 Task: Enable the option "Use a fixed-width (monospace) font when editing Markdown".
Action: Mouse moved to (1160, 103)
Screenshot: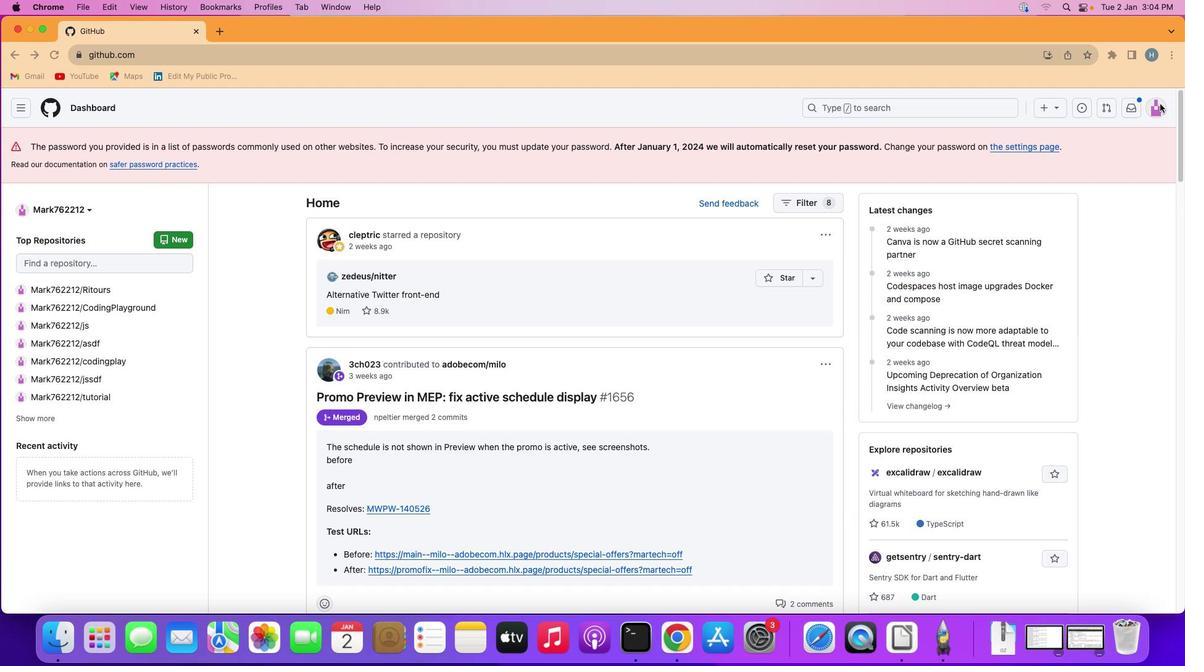 
Action: Mouse pressed left at (1160, 103)
Screenshot: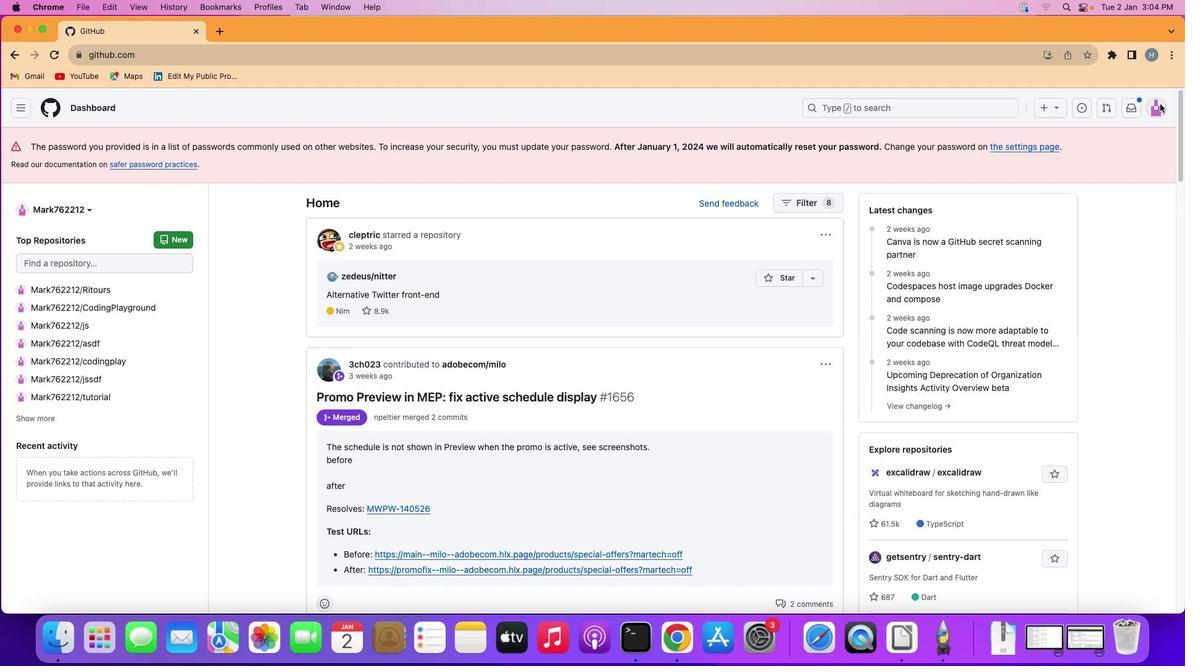 
Action: Mouse moved to (1152, 106)
Screenshot: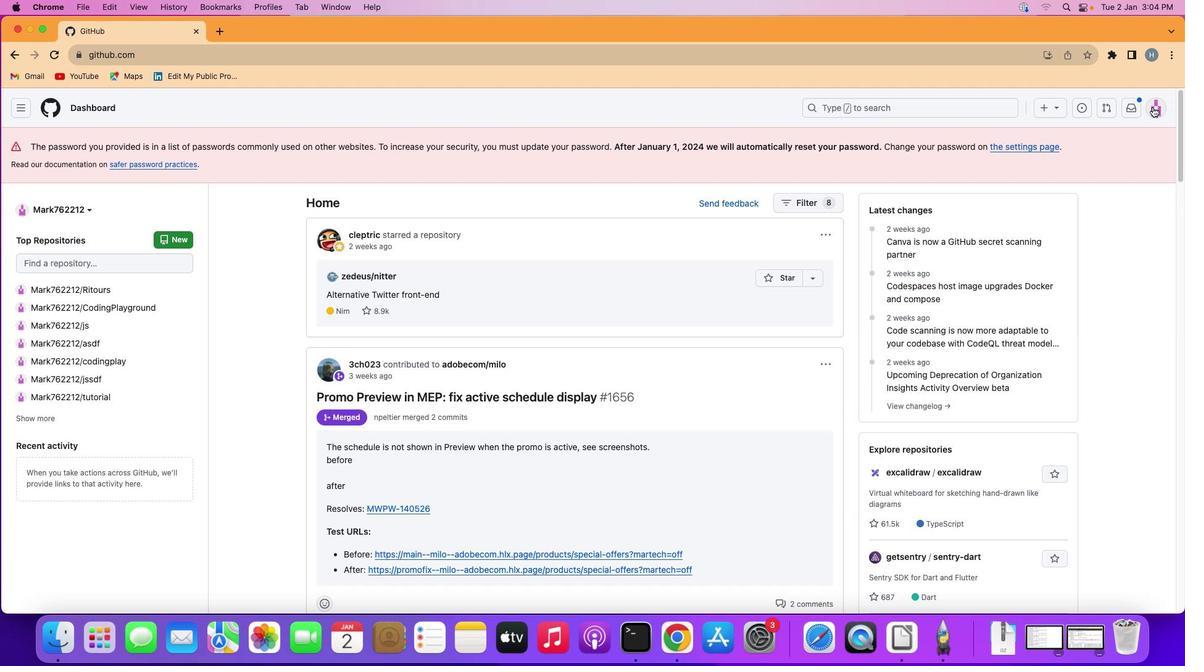 
Action: Mouse pressed left at (1152, 106)
Screenshot: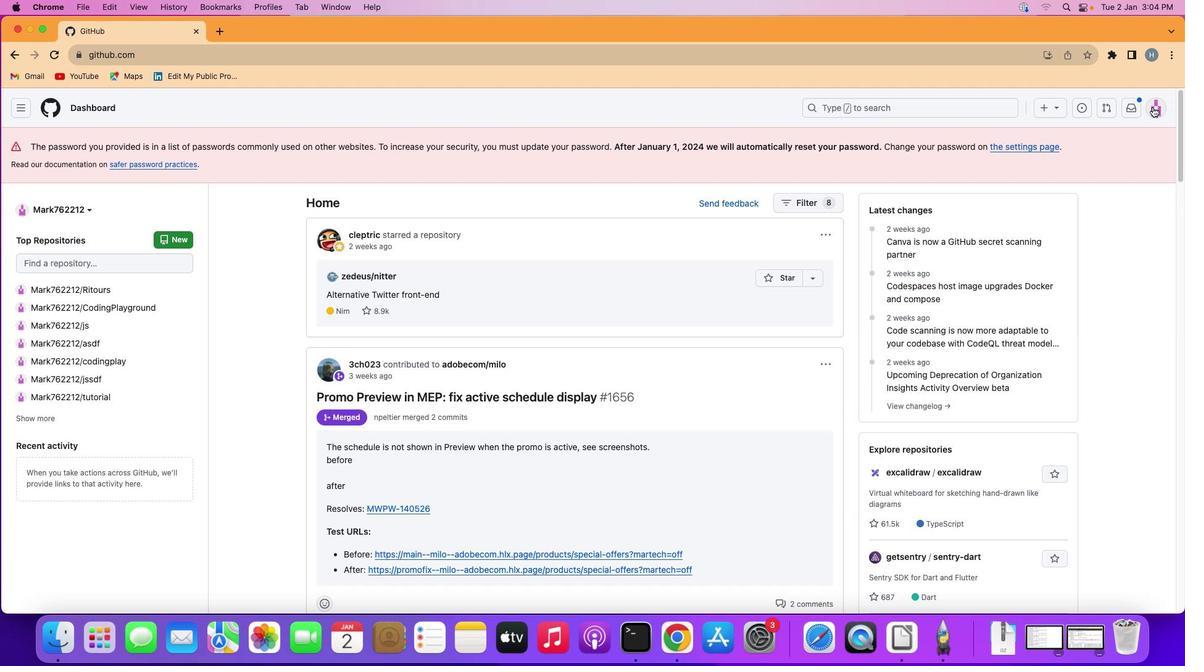 
Action: Mouse moved to (1055, 442)
Screenshot: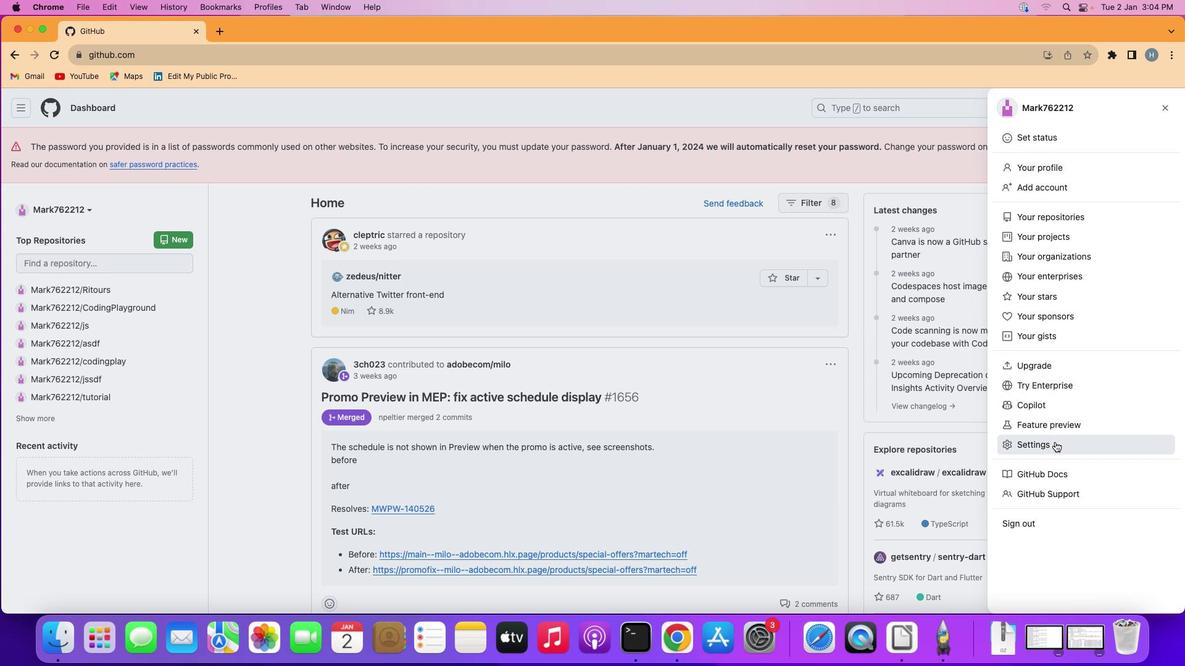
Action: Mouse pressed left at (1055, 442)
Screenshot: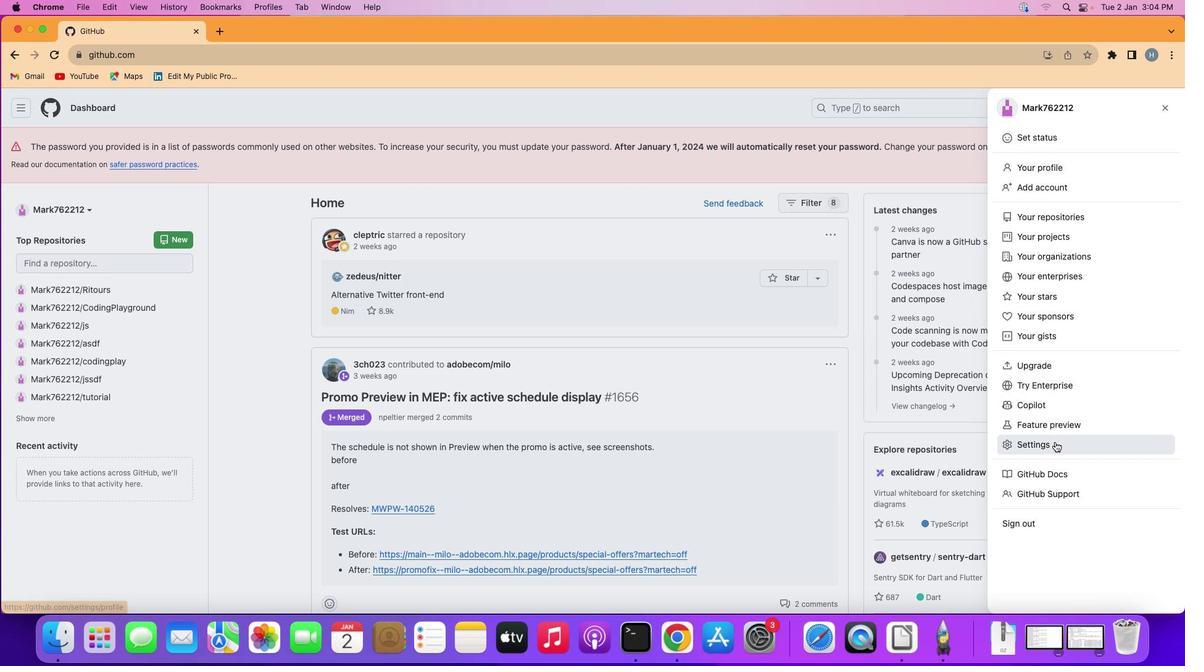 
Action: Mouse moved to (386, 461)
Screenshot: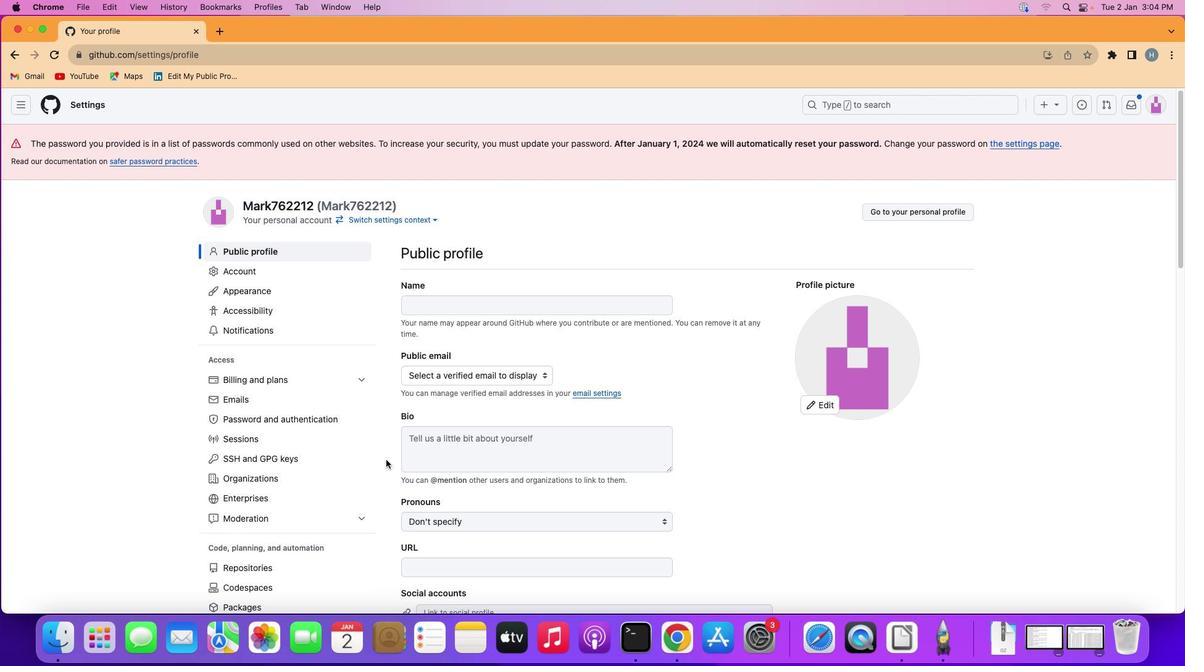 
Action: Mouse scrolled (386, 461) with delta (0, 0)
Screenshot: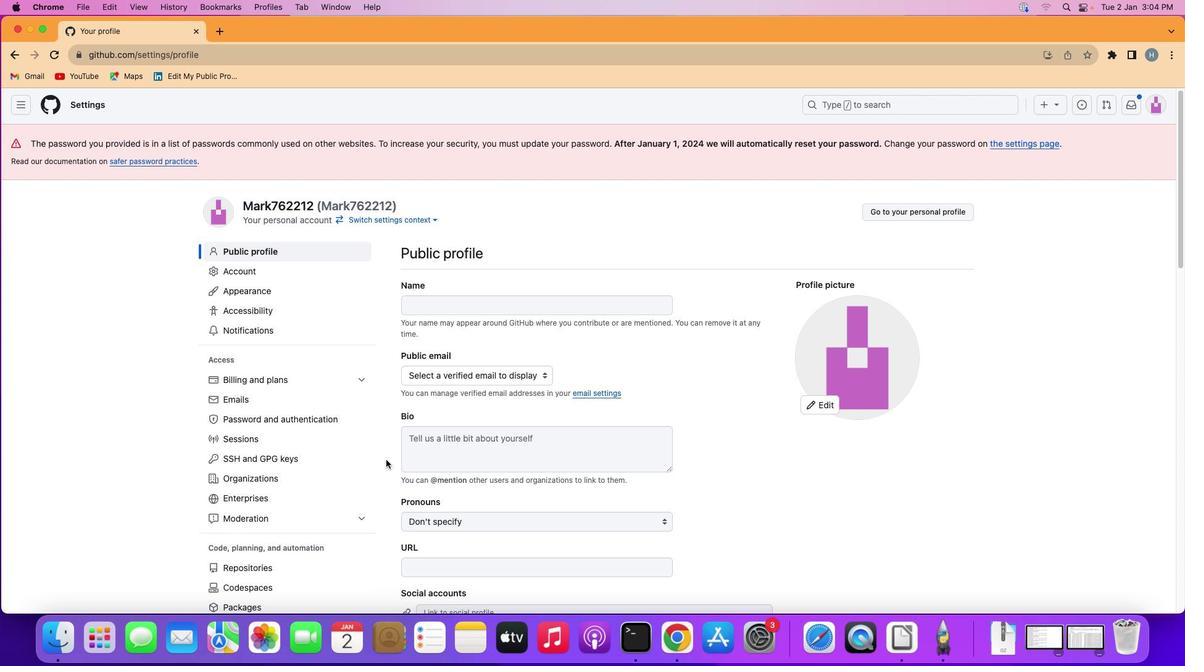 
Action: Mouse moved to (386, 460)
Screenshot: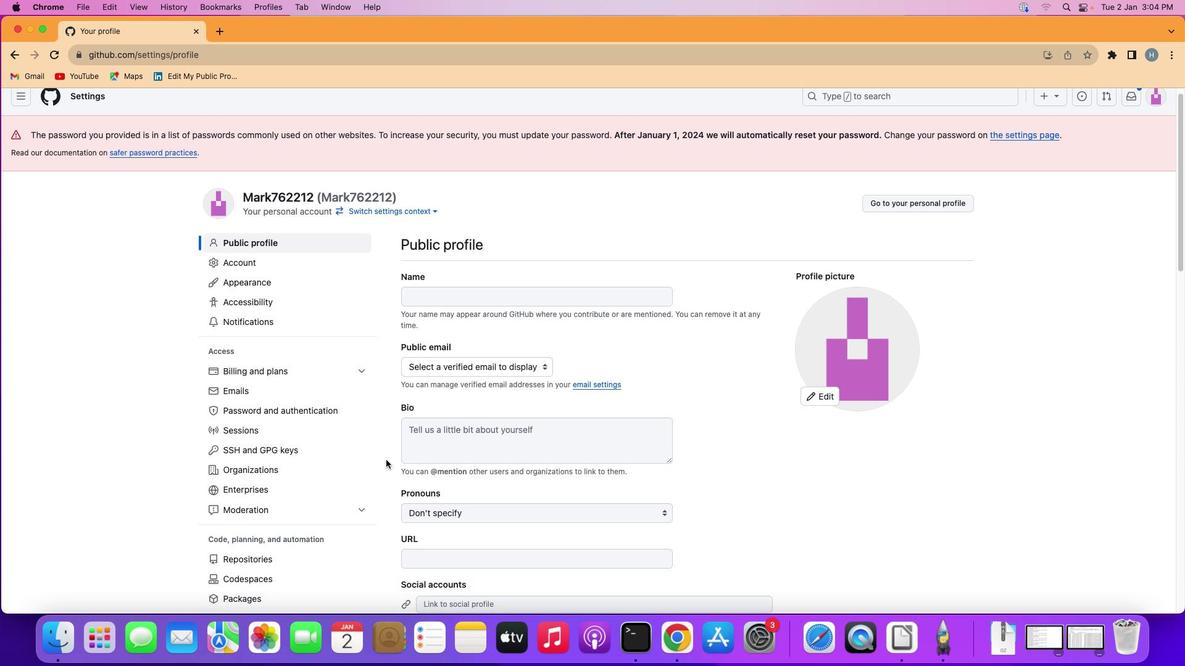 
Action: Mouse scrolled (386, 460) with delta (0, 0)
Screenshot: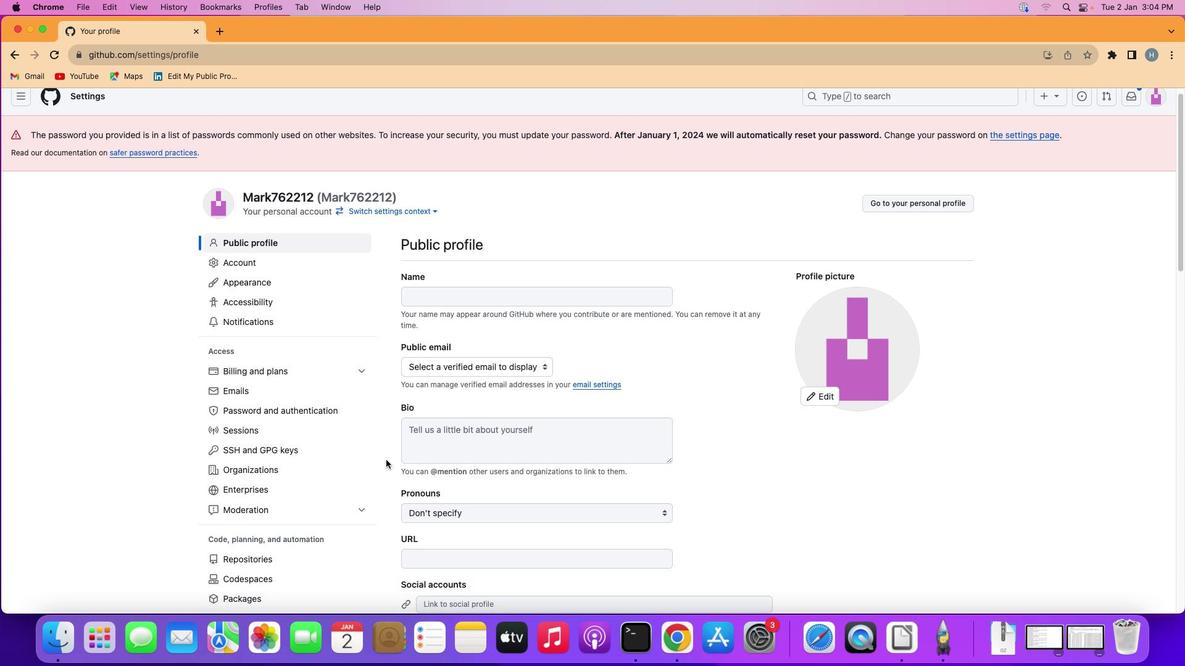 
Action: Mouse moved to (386, 459)
Screenshot: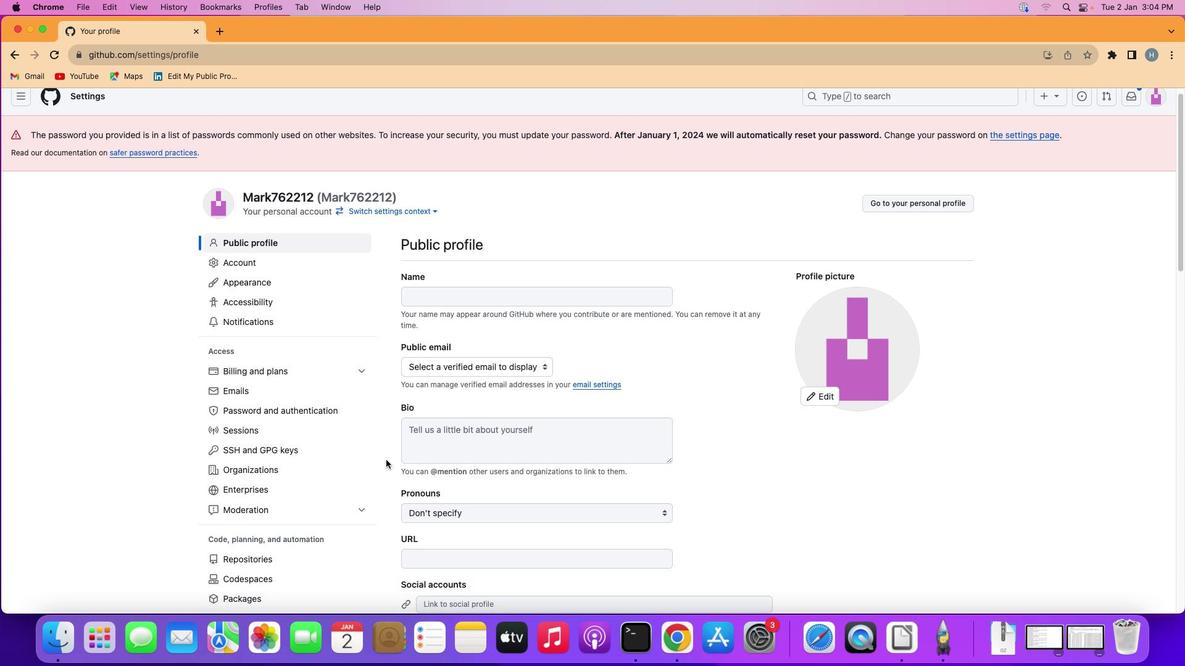 
Action: Mouse scrolled (386, 459) with delta (0, -1)
Screenshot: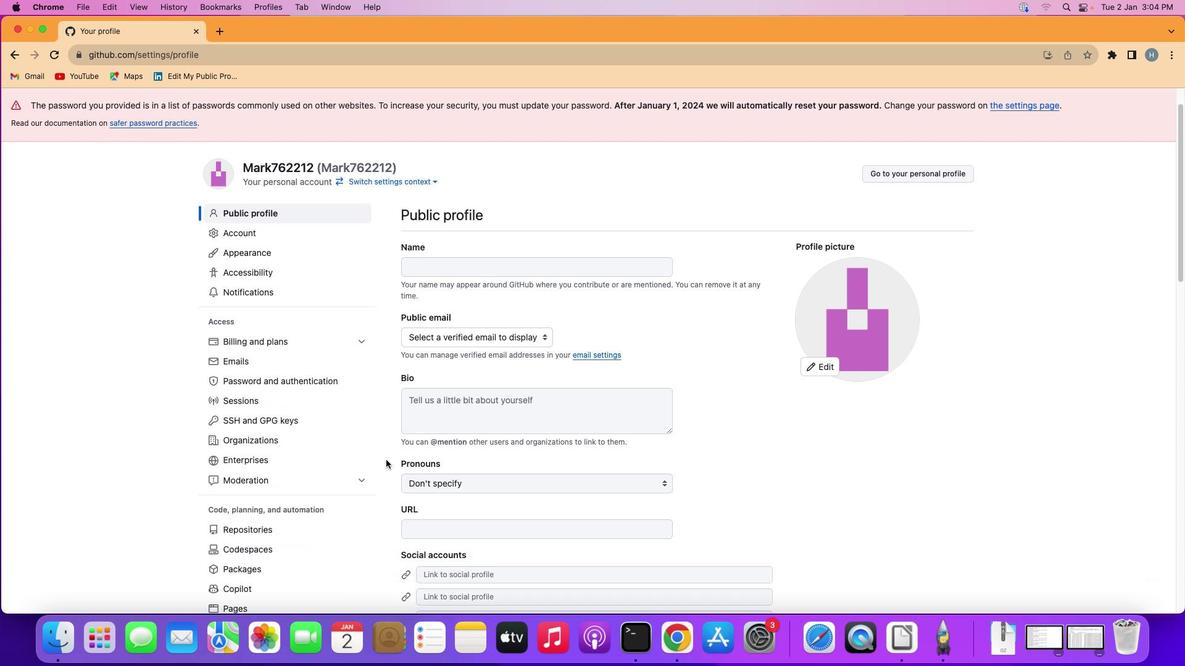 
Action: Mouse moved to (271, 228)
Screenshot: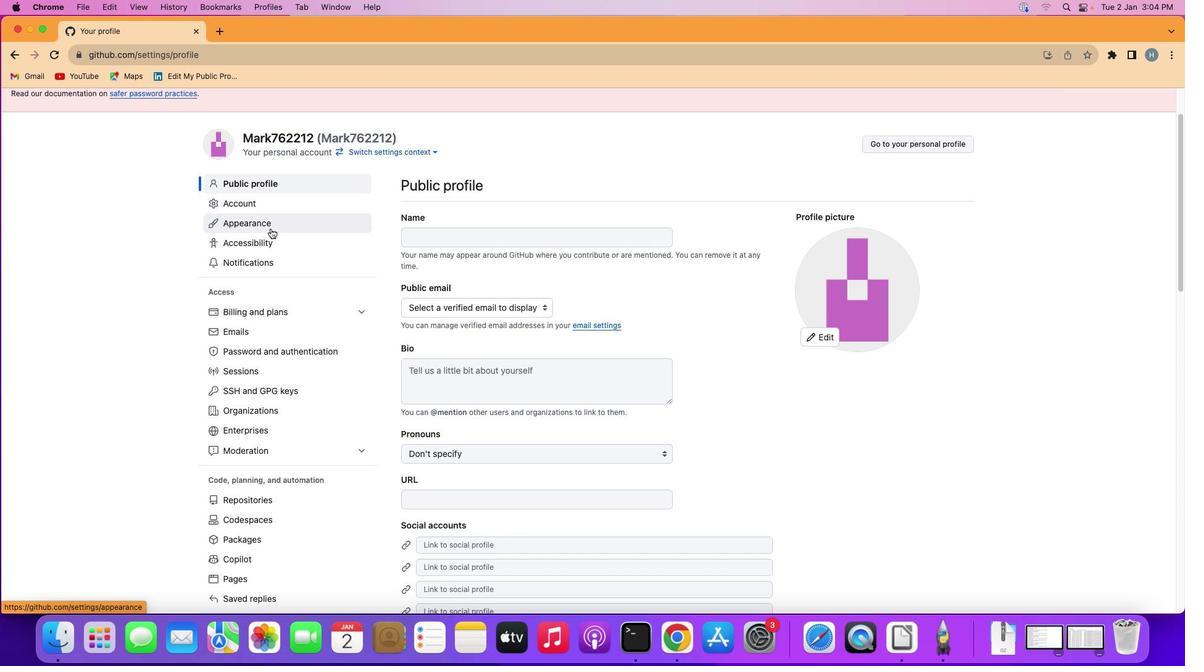 
Action: Mouse pressed left at (271, 228)
Screenshot: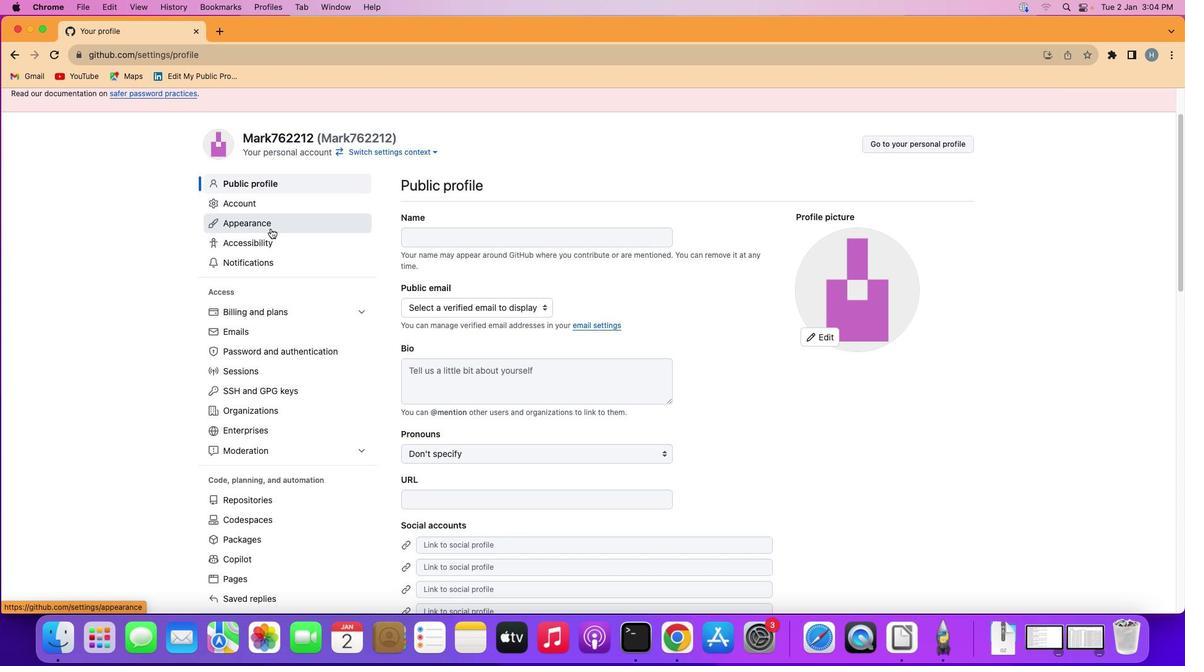
Action: Mouse moved to (625, 445)
Screenshot: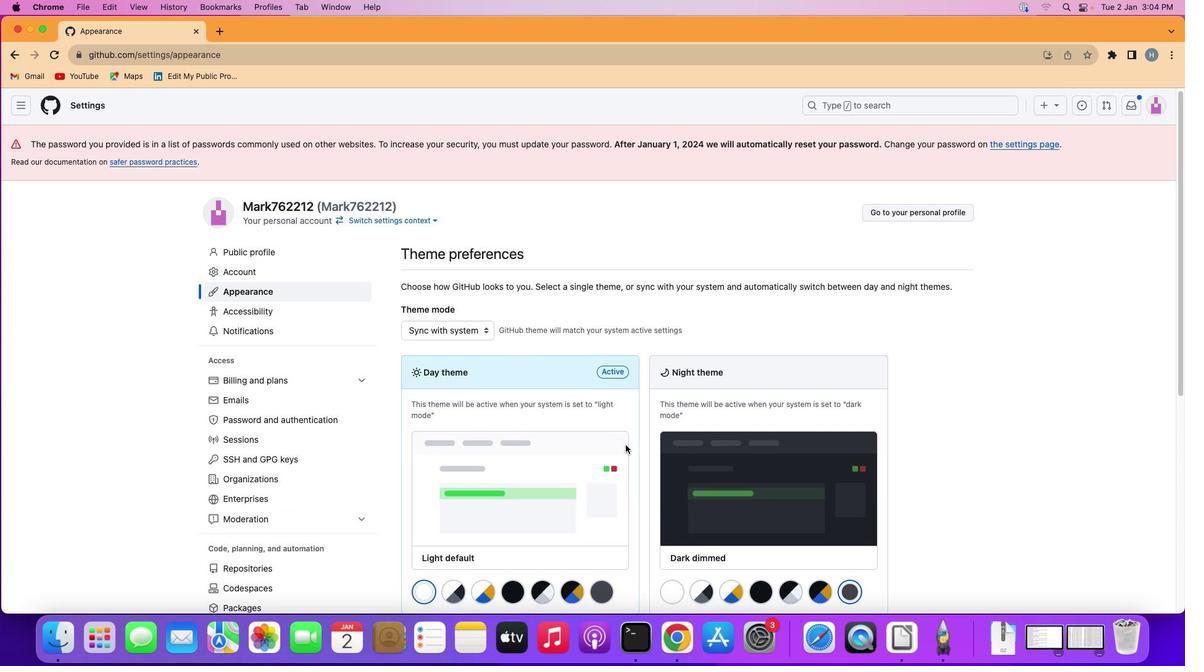 
Action: Mouse scrolled (625, 445) with delta (0, 0)
Screenshot: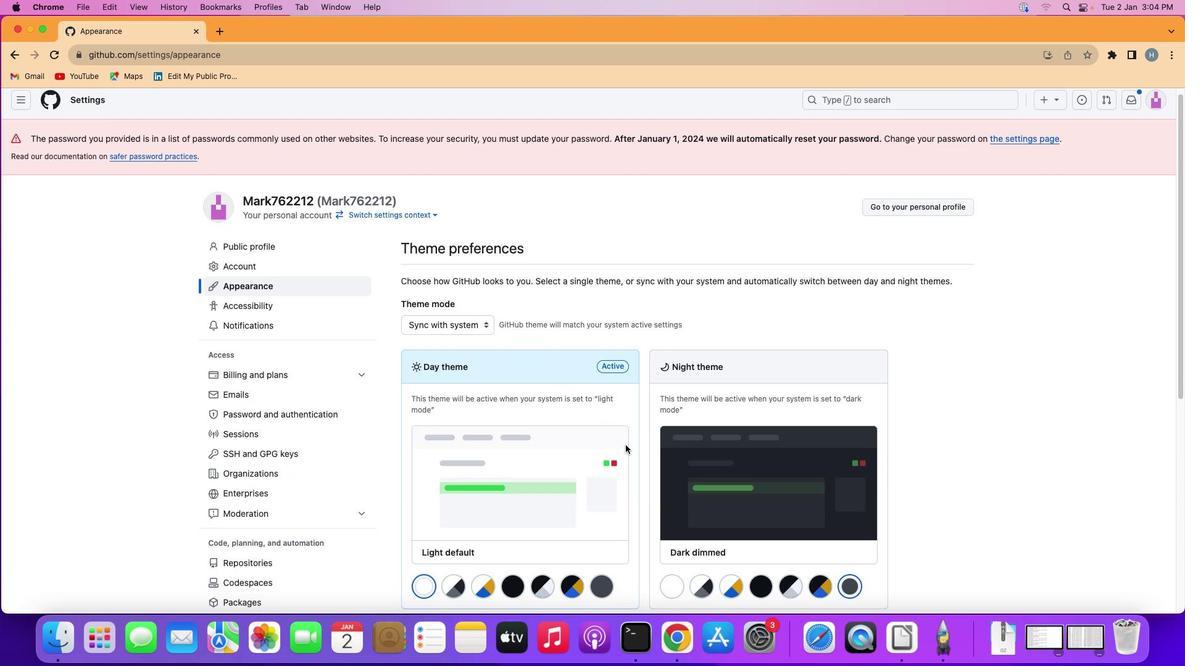 
Action: Mouse moved to (625, 445)
Screenshot: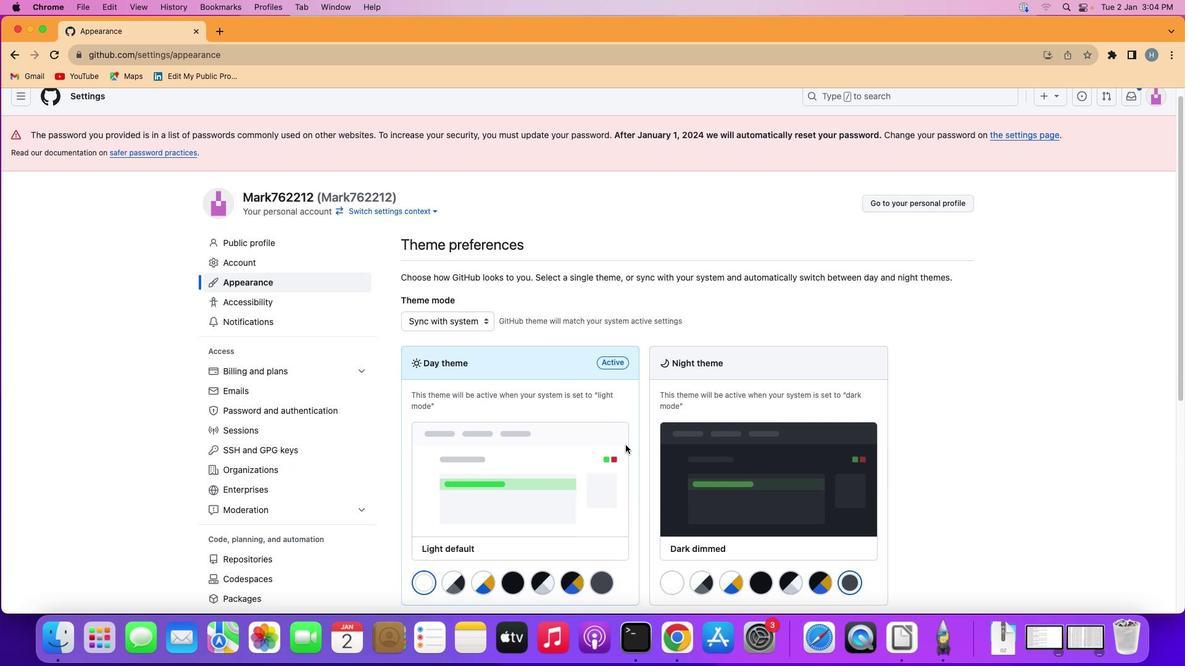 
Action: Mouse scrolled (625, 445) with delta (0, 0)
Screenshot: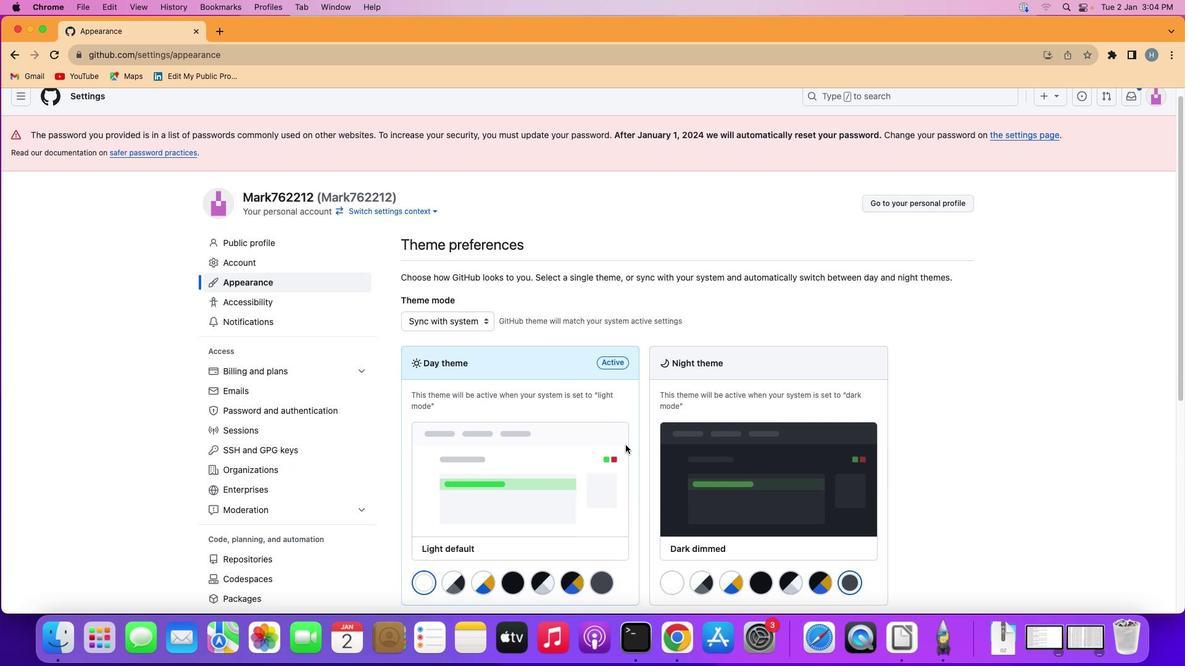 
Action: Mouse moved to (625, 445)
Screenshot: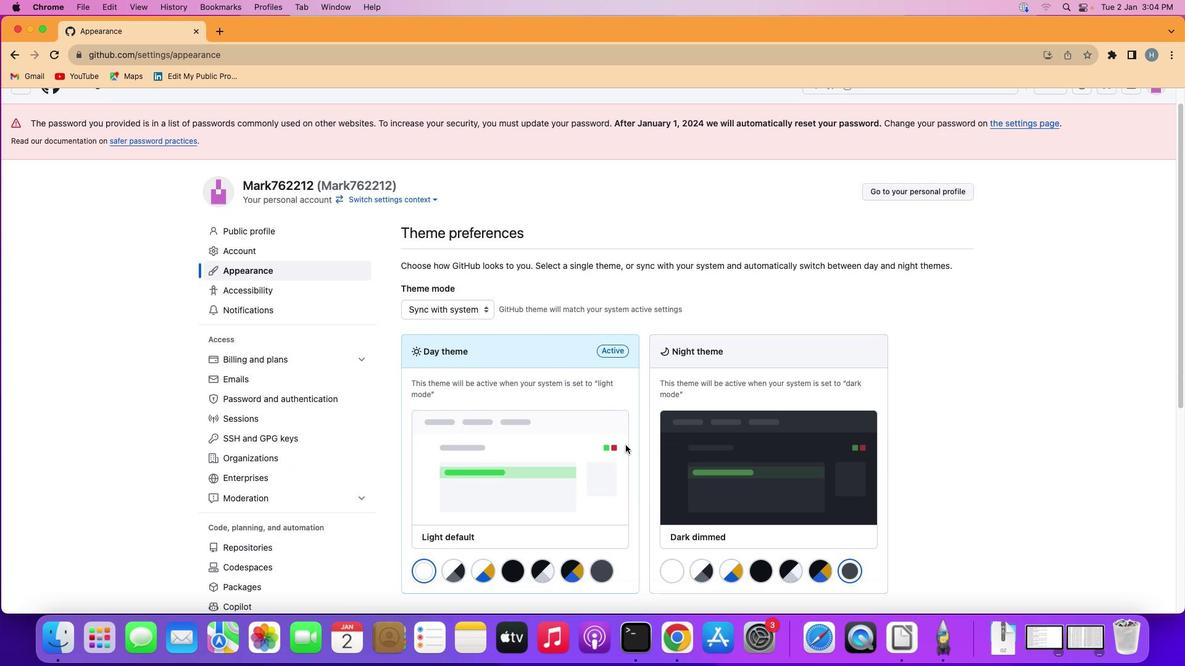 
Action: Mouse scrolled (625, 445) with delta (0, -1)
Screenshot: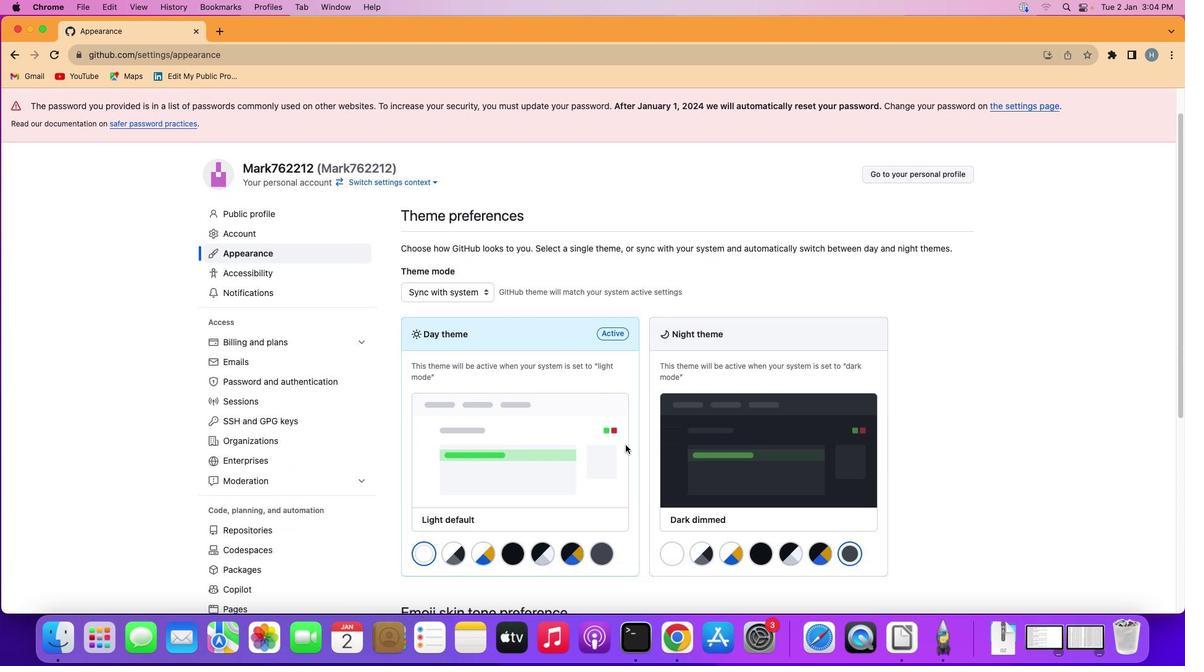 
Action: Mouse moved to (624, 443)
Screenshot: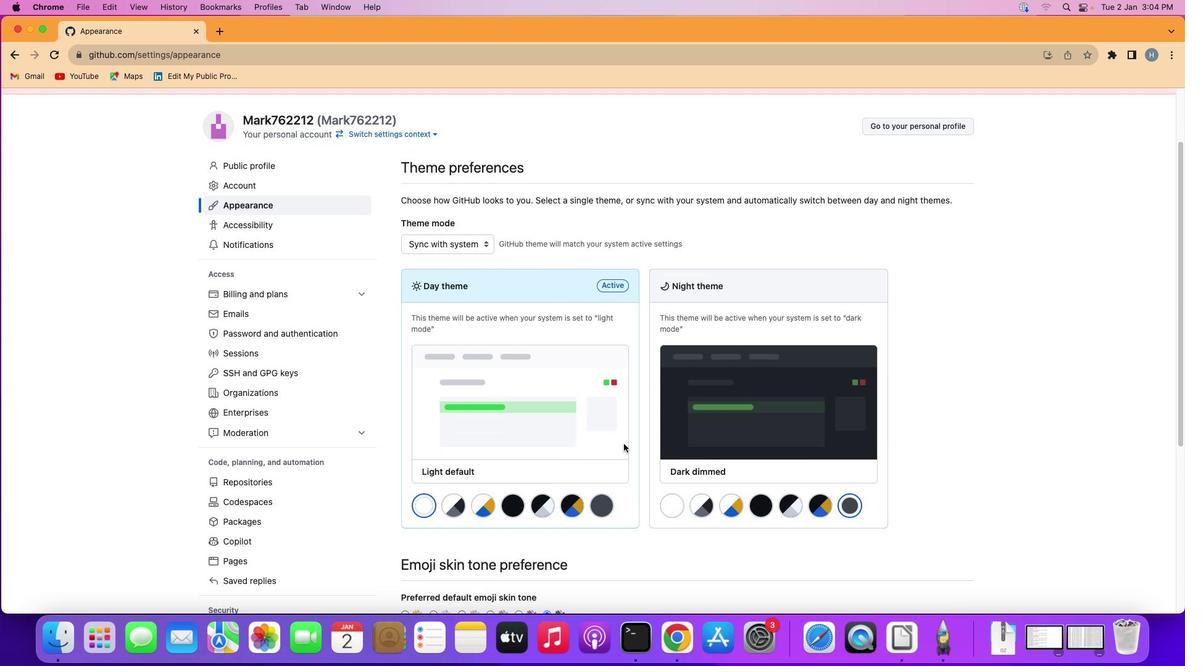 
Action: Mouse scrolled (624, 443) with delta (0, 0)
Screenshot: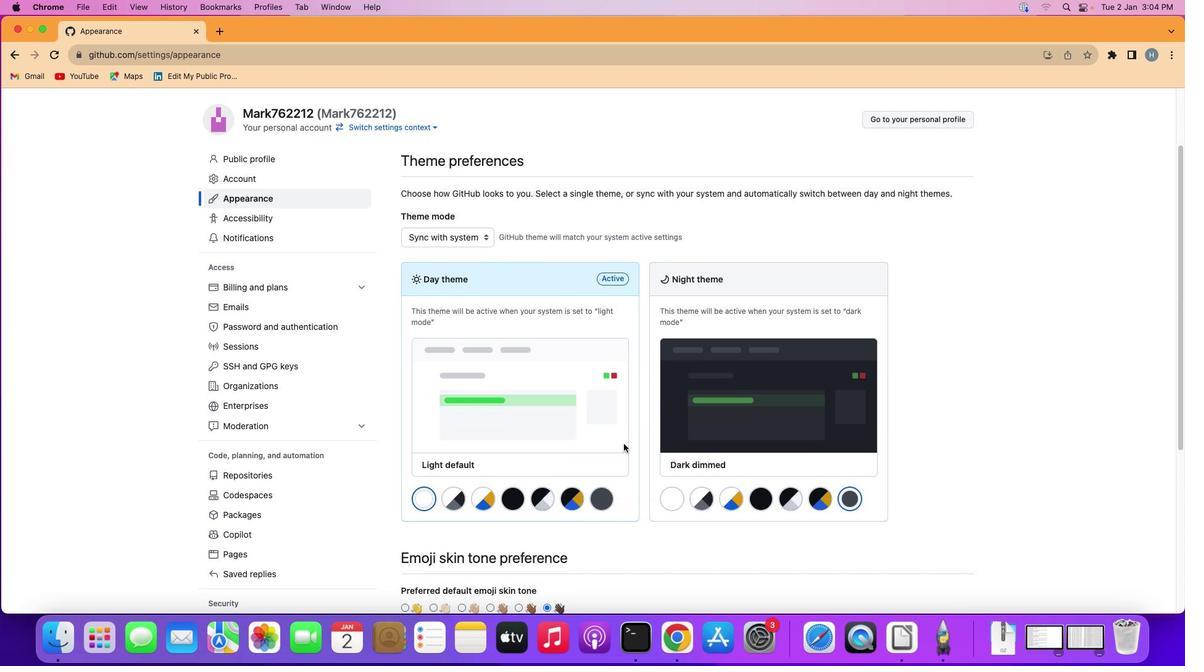 
Action: Mouse scrolled (624, 443) with delta (0, 0)
Screenshot: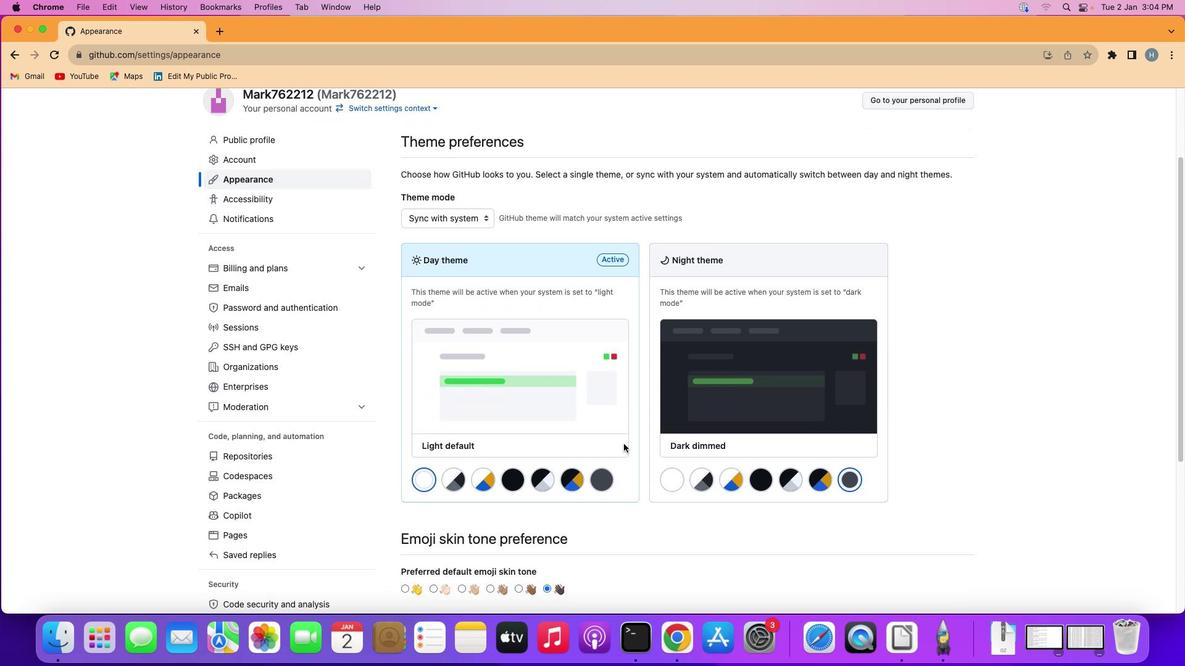
Action: Mouse scrolled (624, 443) with delta (0, -1)
Screenshot: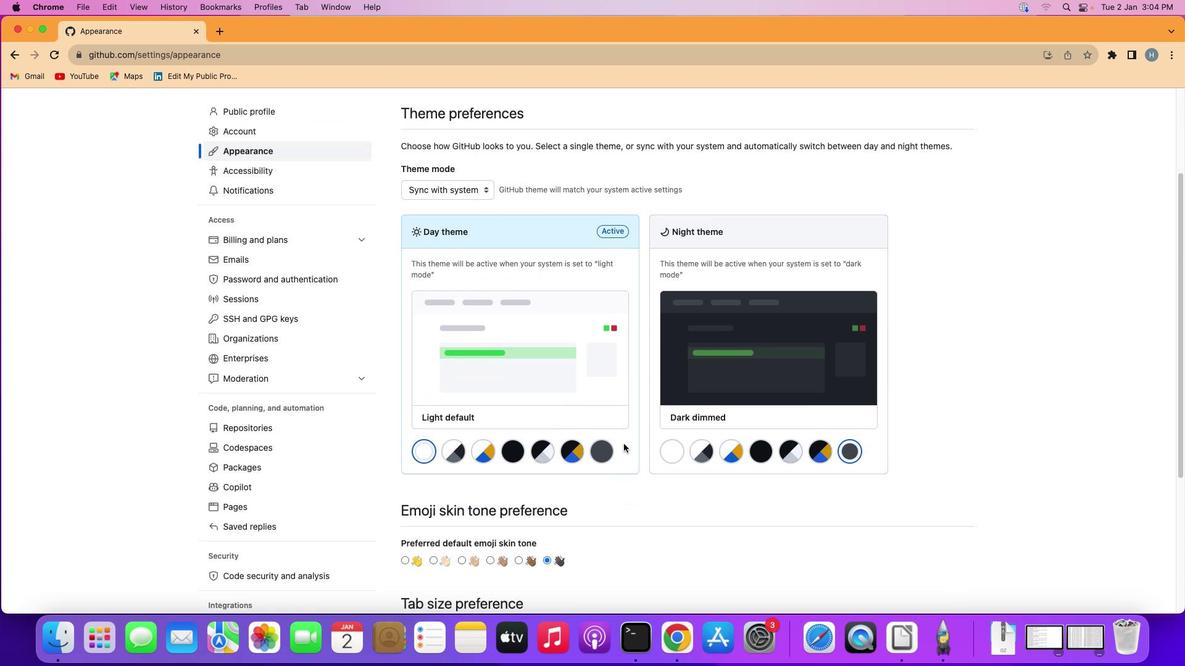 
Action: Mouse moved to (619, 442)
Screenshot: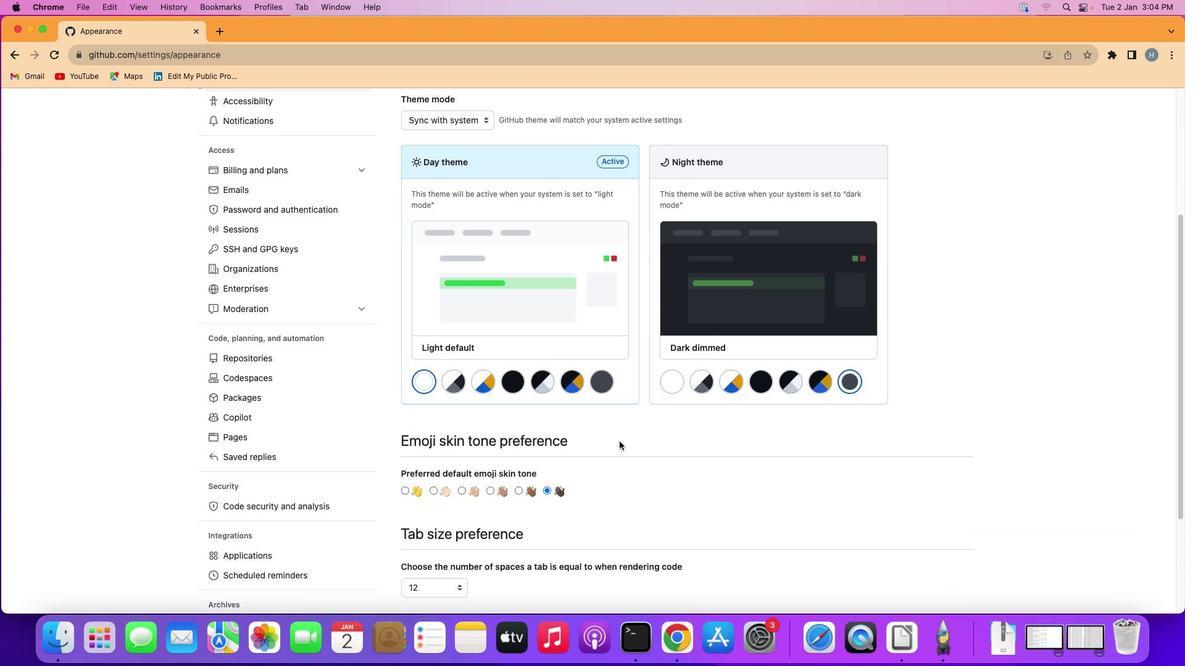 
Action: Mouse scrolled (619, 442) with delta (0, 0)
Screenshot: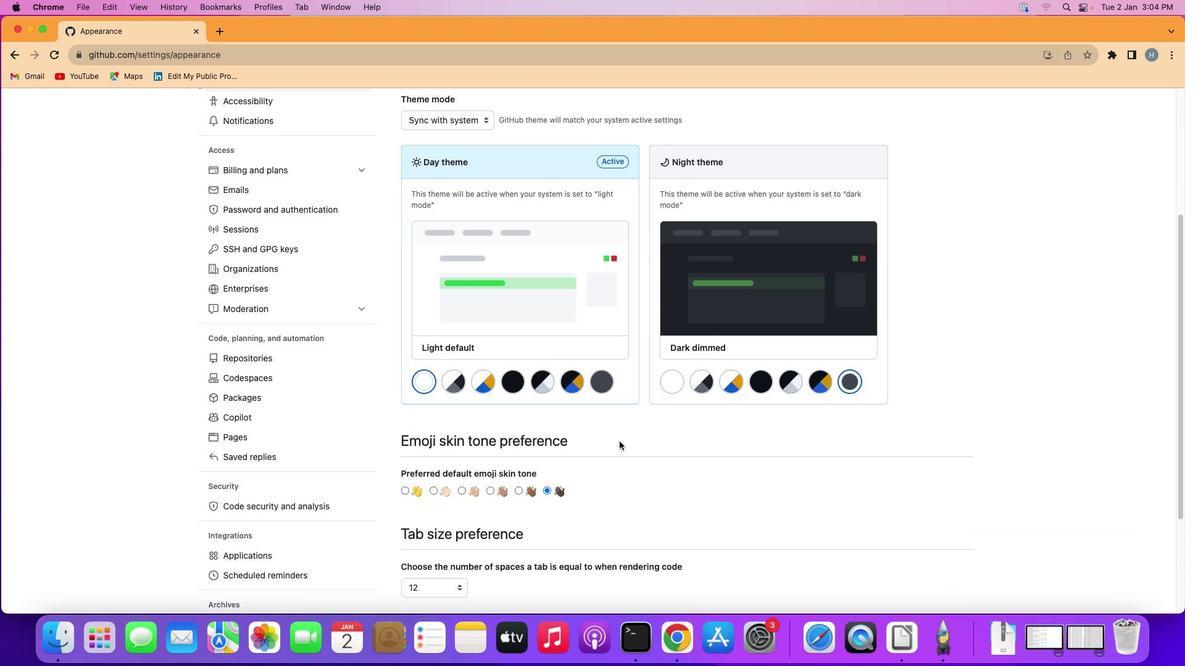 
Action: Mouse scrolled (619, 442) with delta (0, 0)
Screenshot: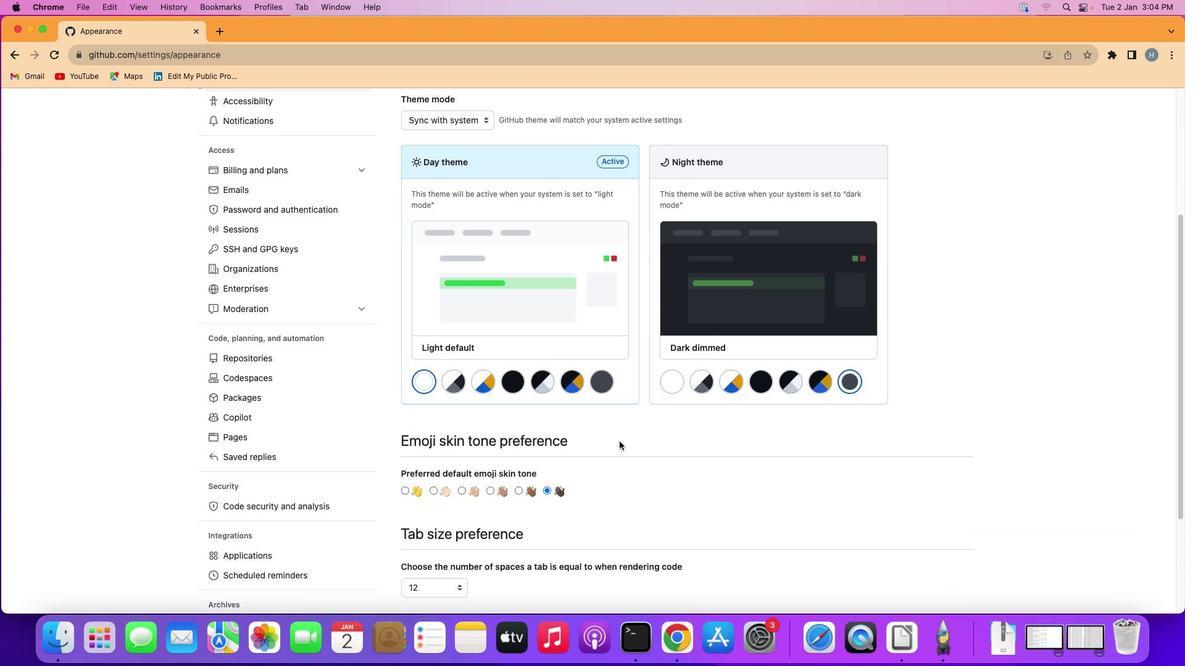 
Action: Mouse scrolled (619, 442) with delta (0, -1)
Screenshot: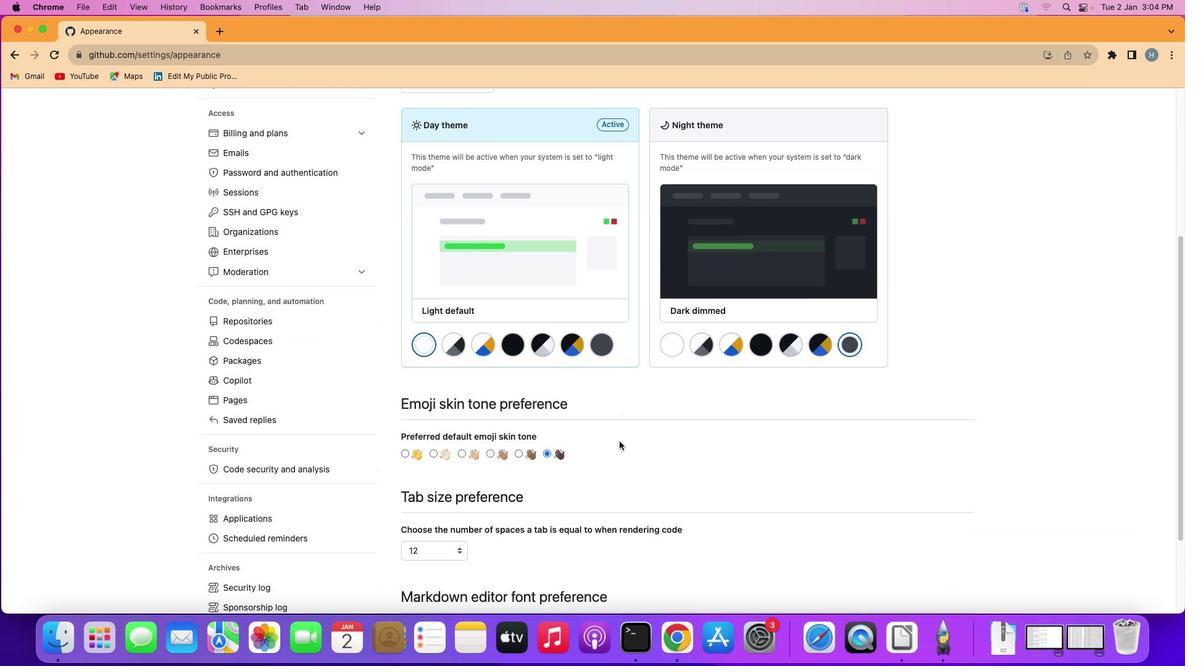 
Action: Mouse scrolled (619, 442) with delta (0, -2)
Screenshot: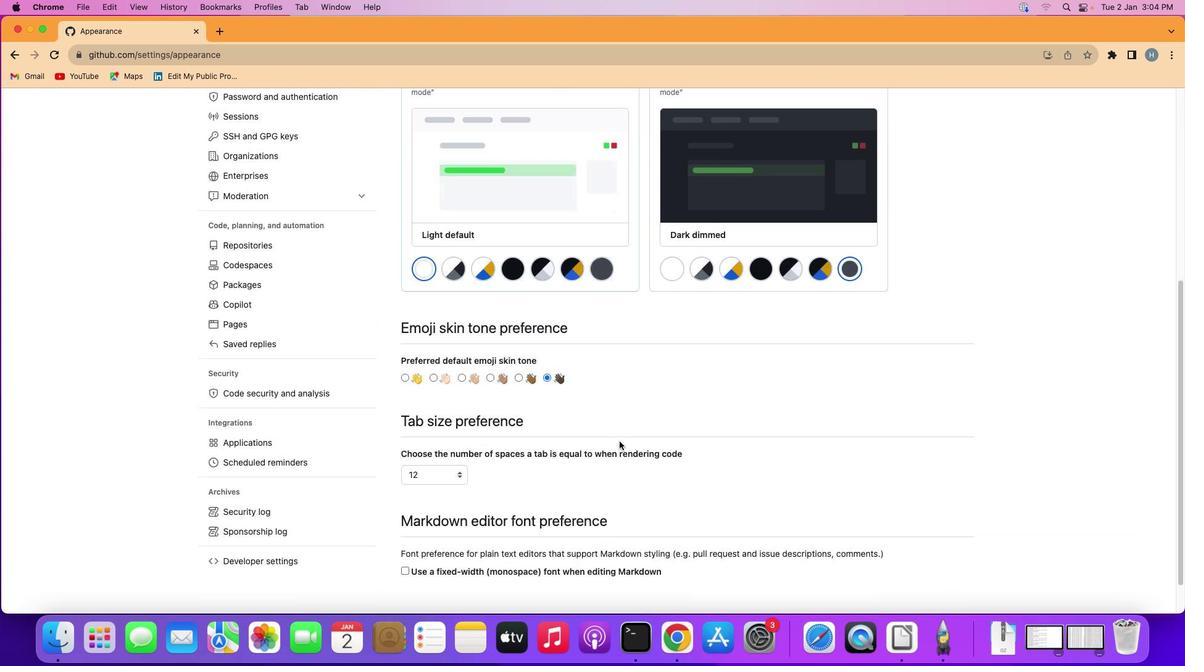 
Action: Mouse moved to (405, 526)
Screenshot: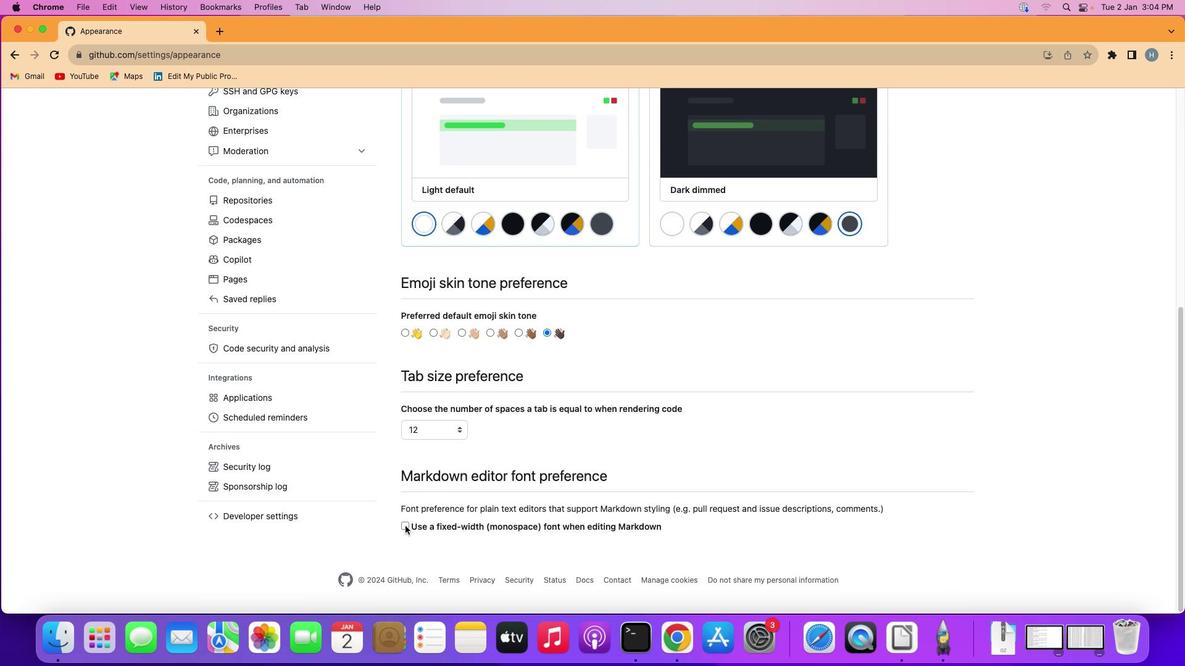 
Action: Mouse pressed left at (405, 526)
Screenshot: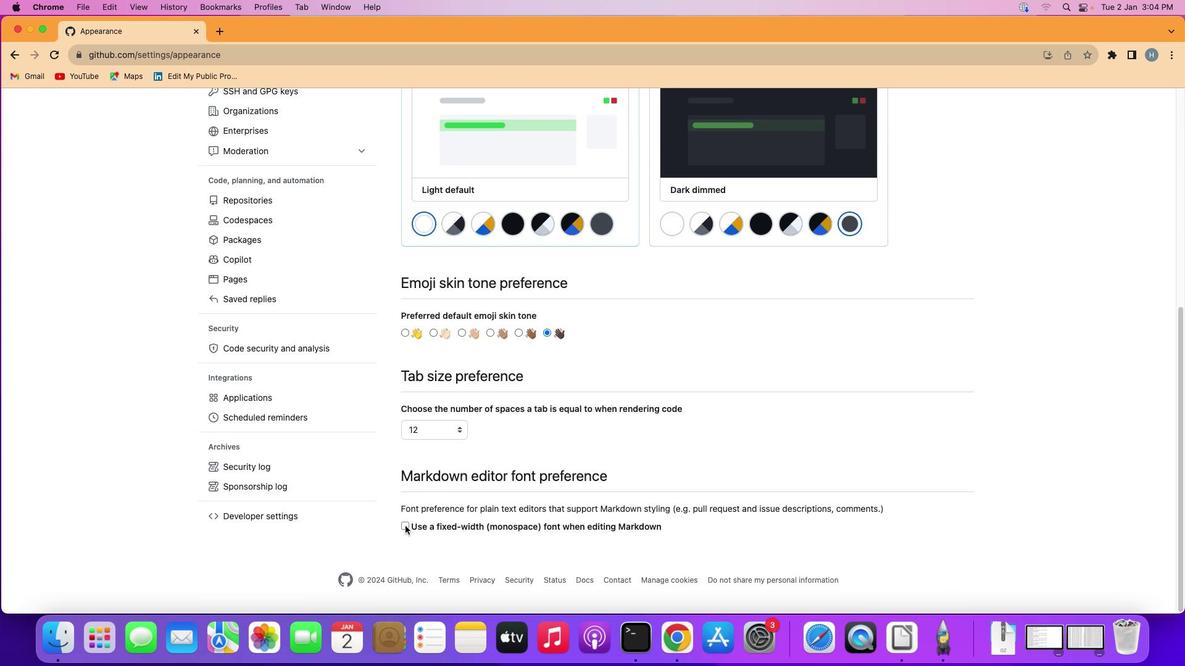 
Action: Mouse moved to (421, 517)
Screenshot: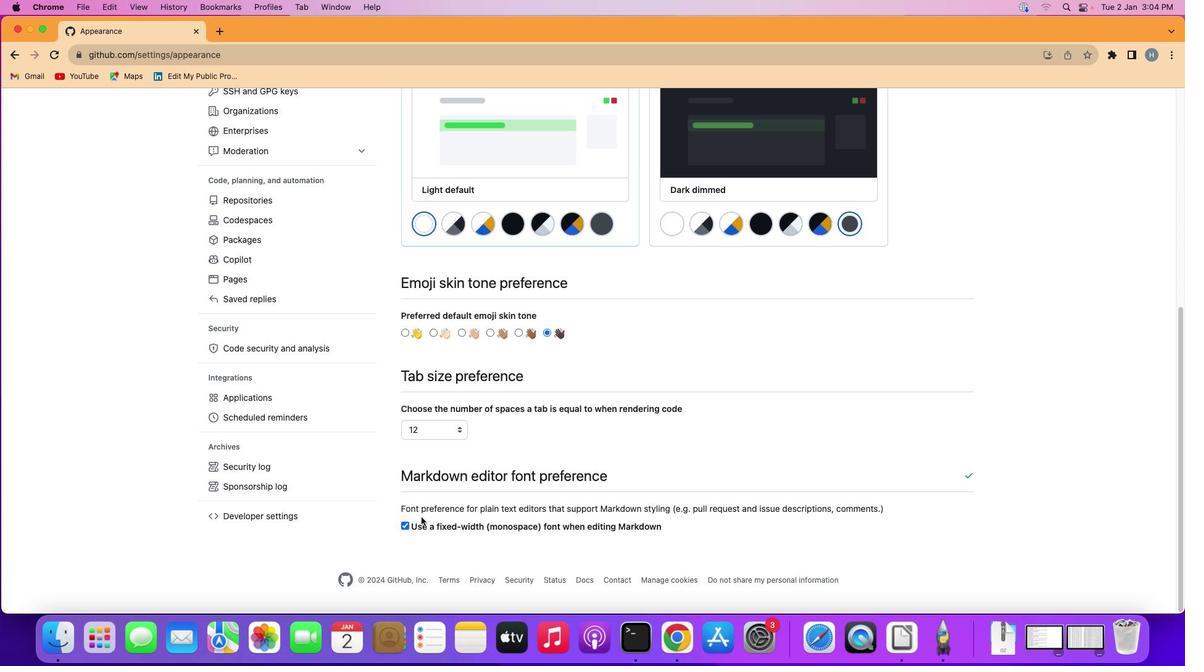 
